 Task: Toggle the format on paste in the formatting.
Action: Mouse moved to (88, 494)
Screenshot: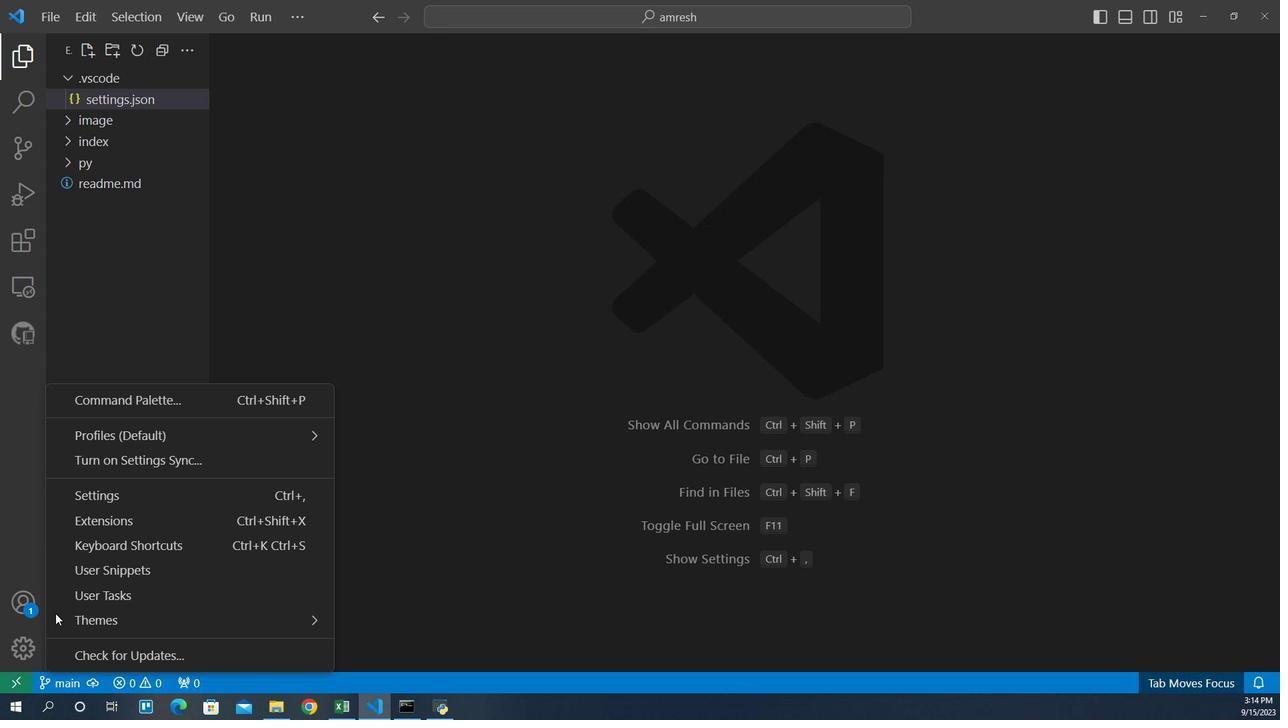 
Action: Mouse pressed left at (88, 494)
Screenshot: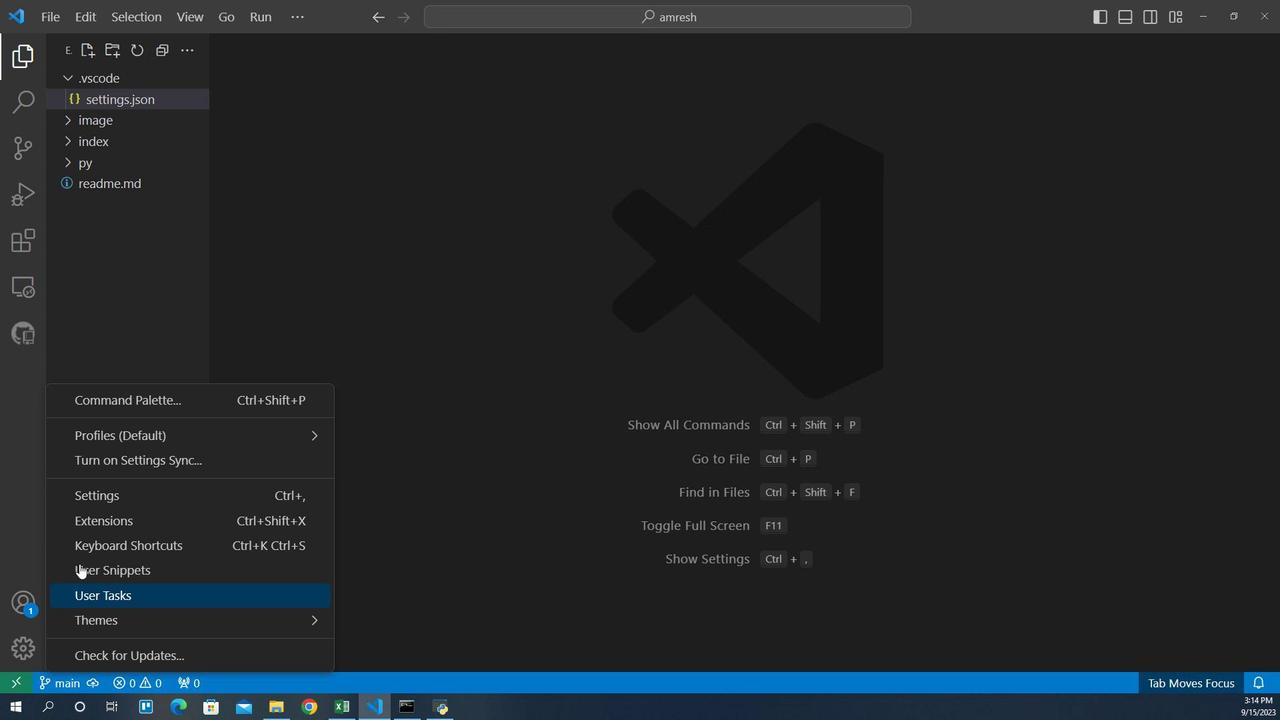 
Action: Mouse moved to (147, 404)
Screenshot: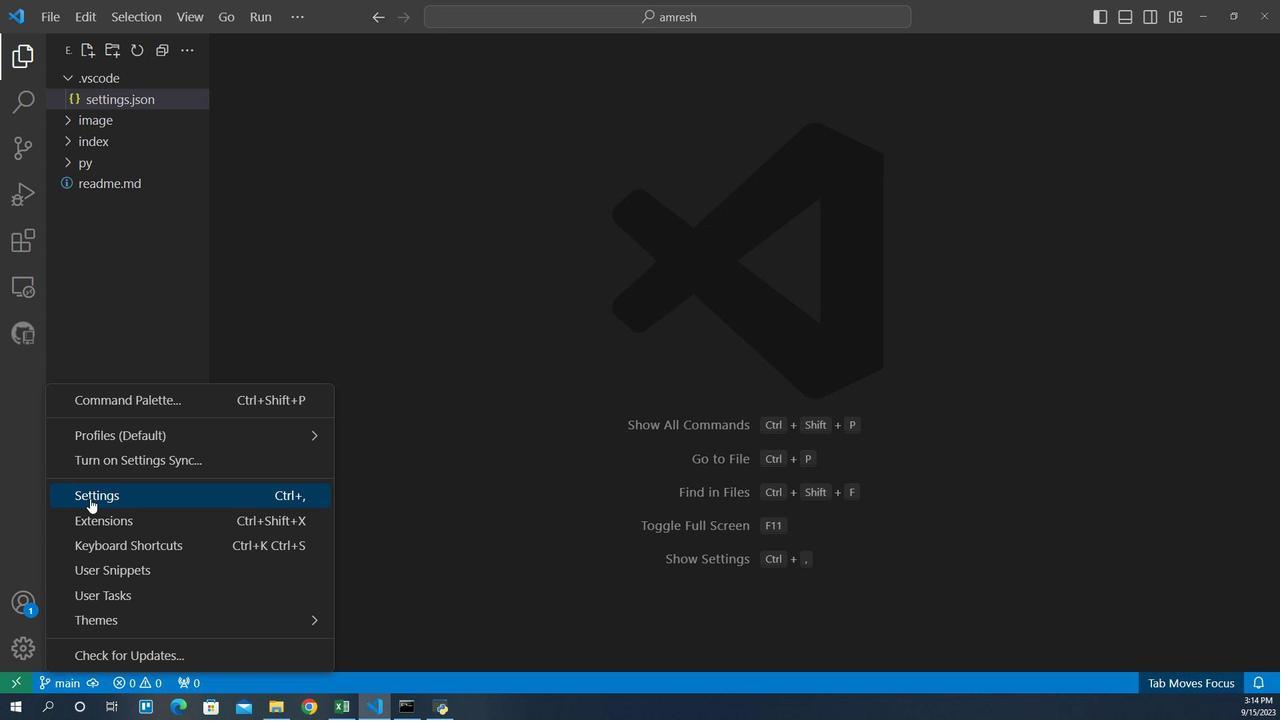 
Action: Mouse pressed left at (147, 404)
Screenshot: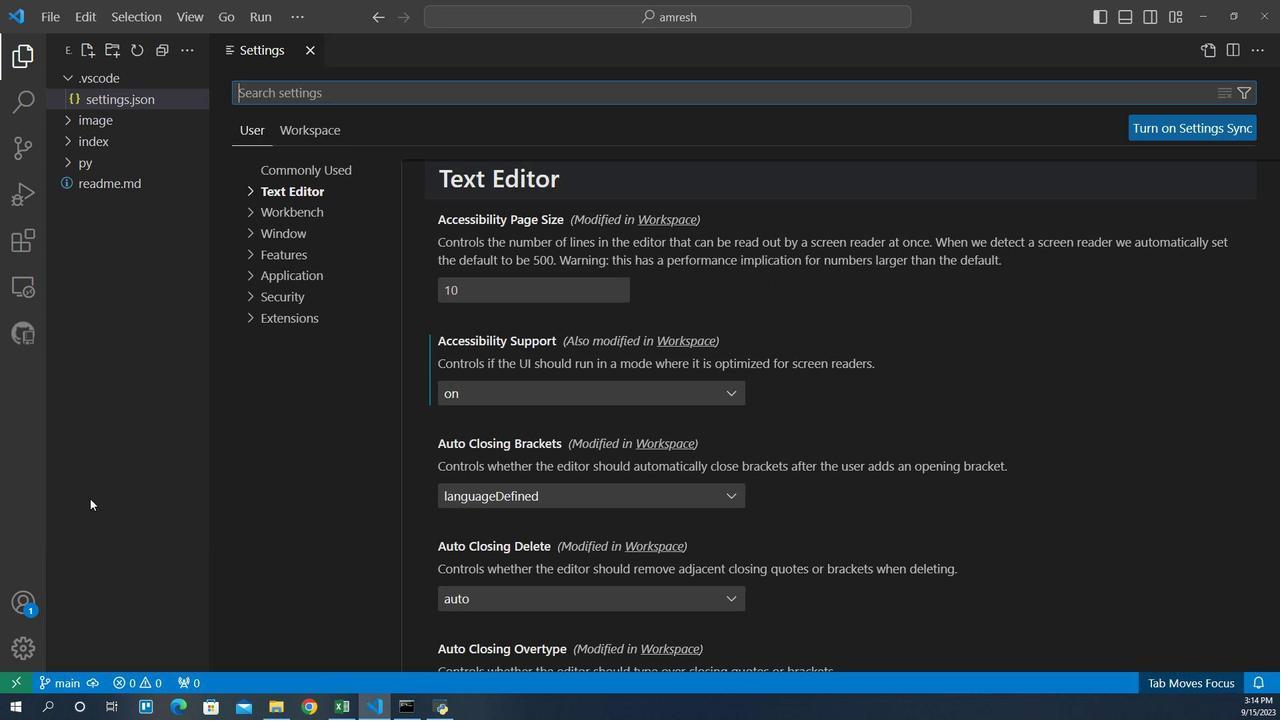 
Action: Mouse moved to (334, 190)
Screenshot: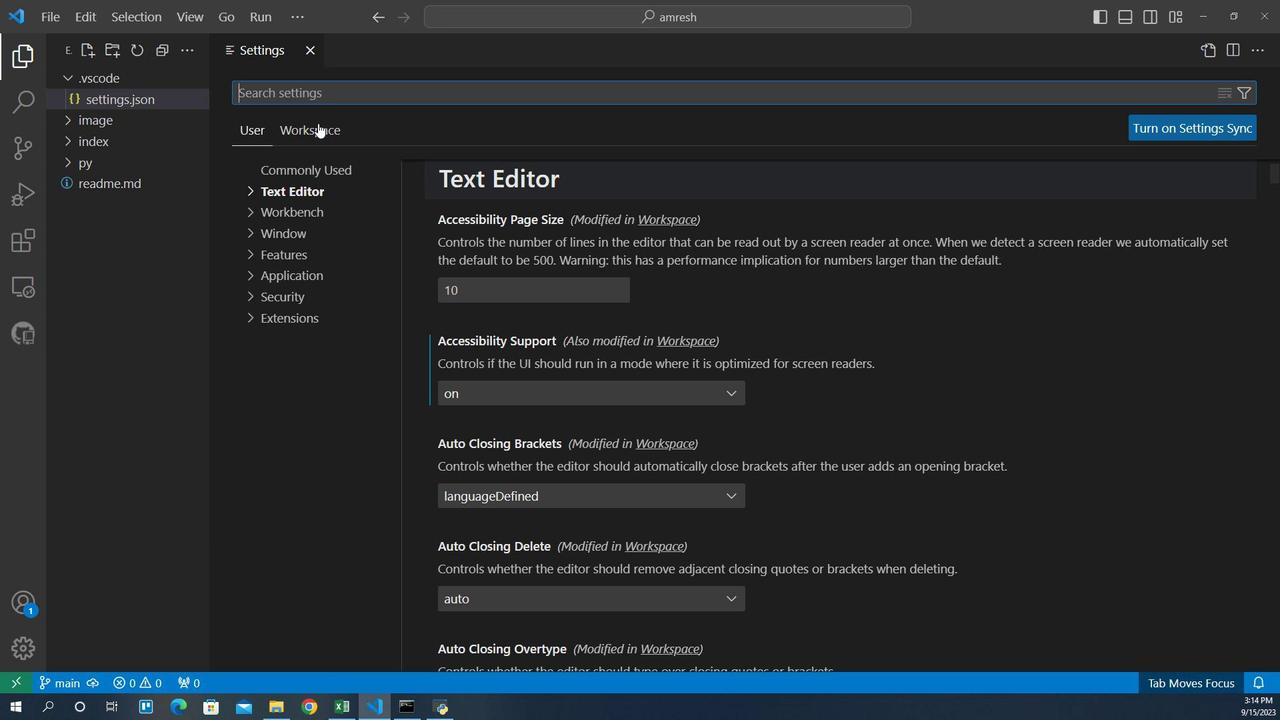 
Action: Mouse pressed left at (334, 190)
Screenshot: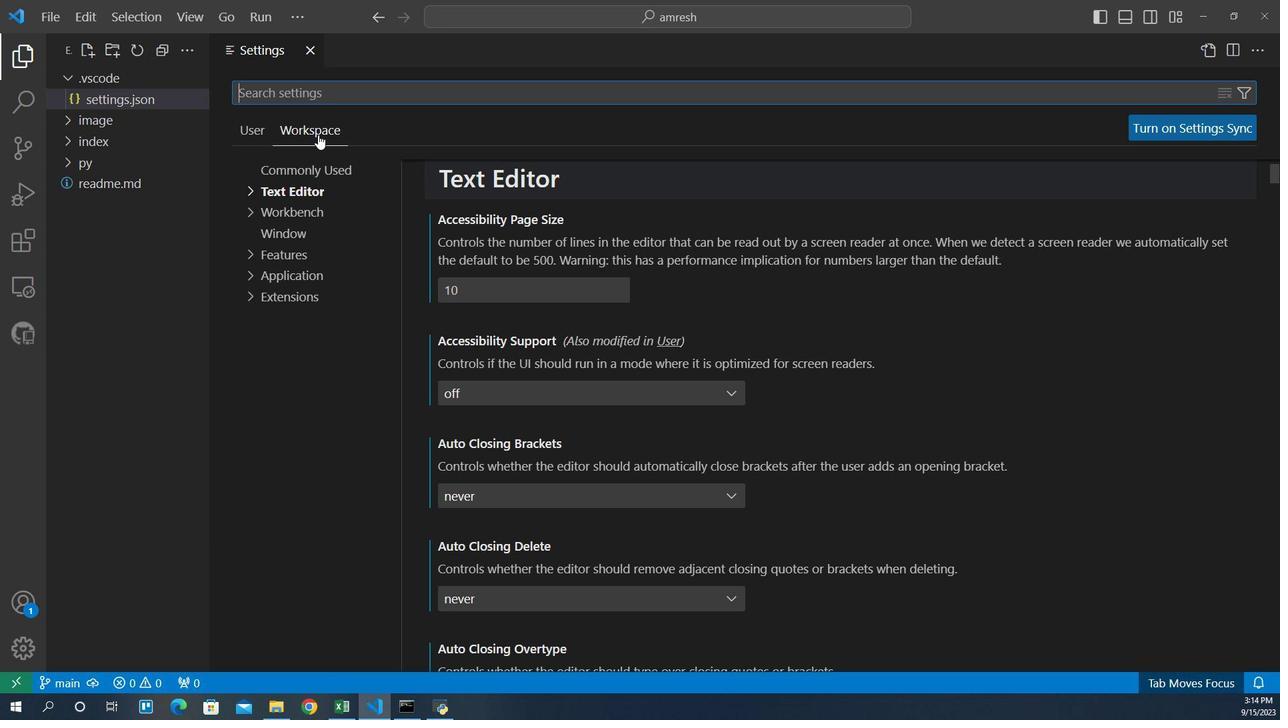 
Action: Mouse moved to (310, 230)
Screenshot: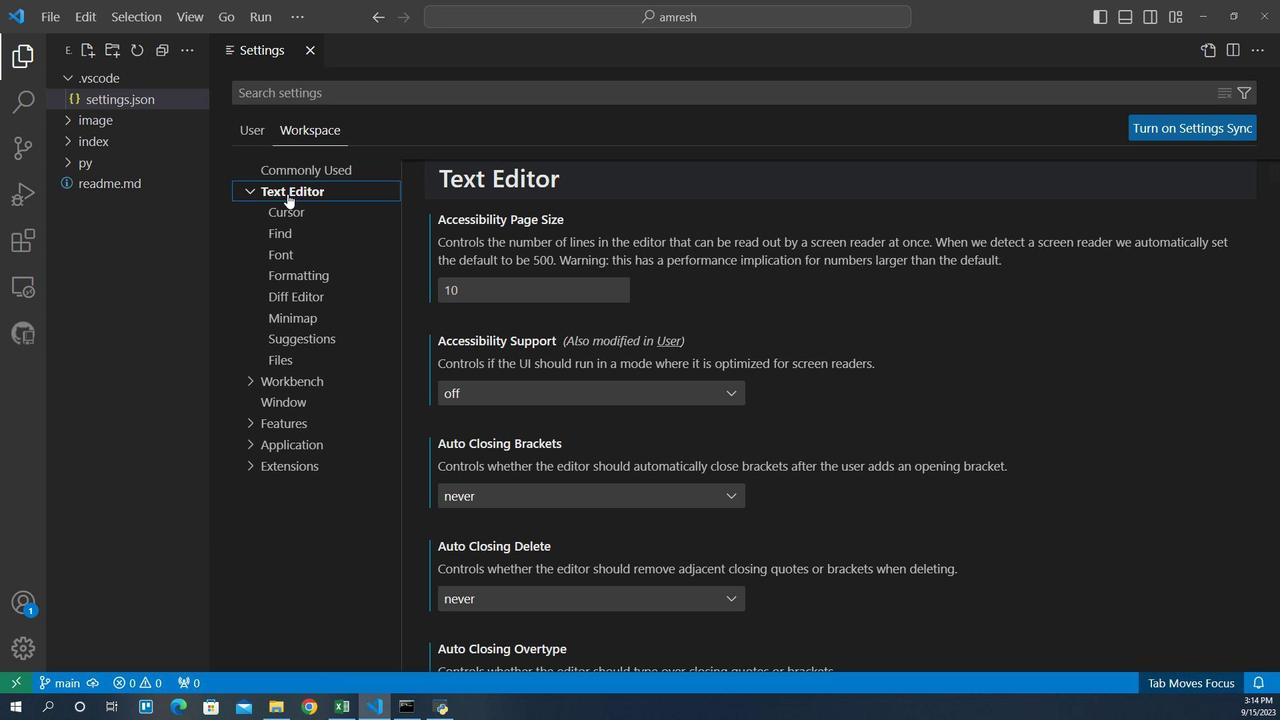 
Action: Mouse pressed left at (310, 230)
Screenshot: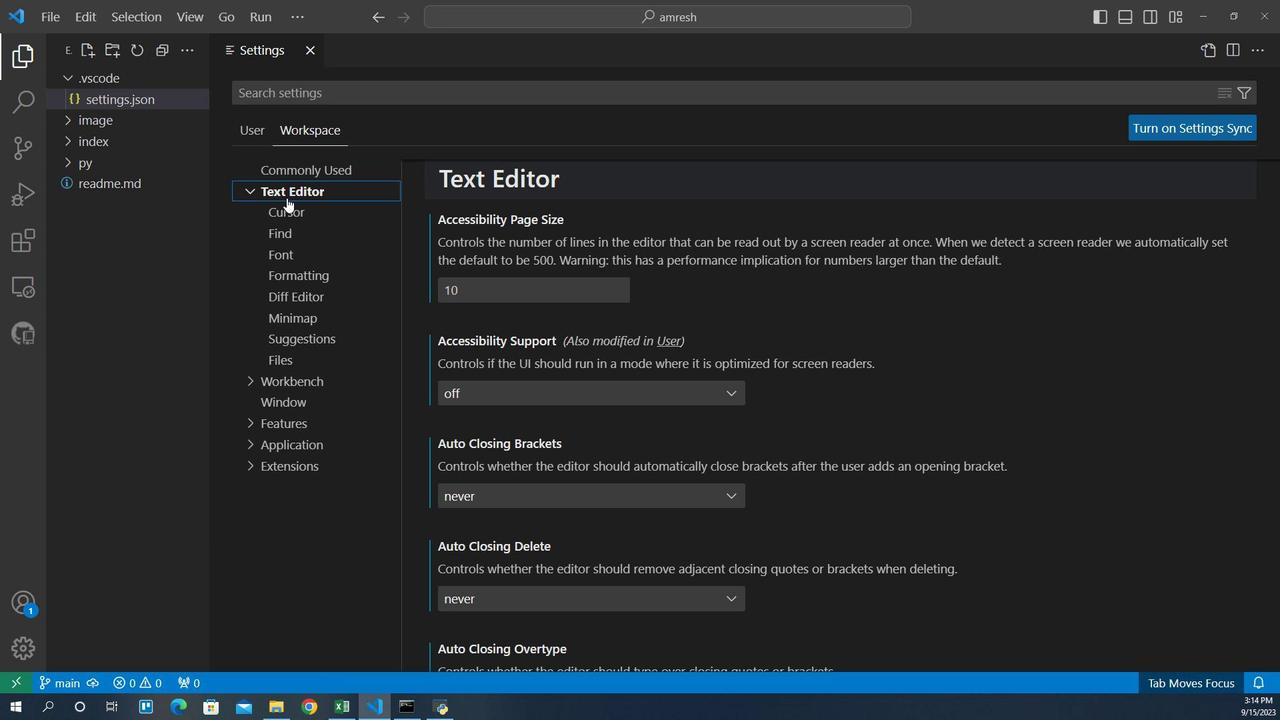 
Action: Mouse moved to (307, 278)
Screenshot: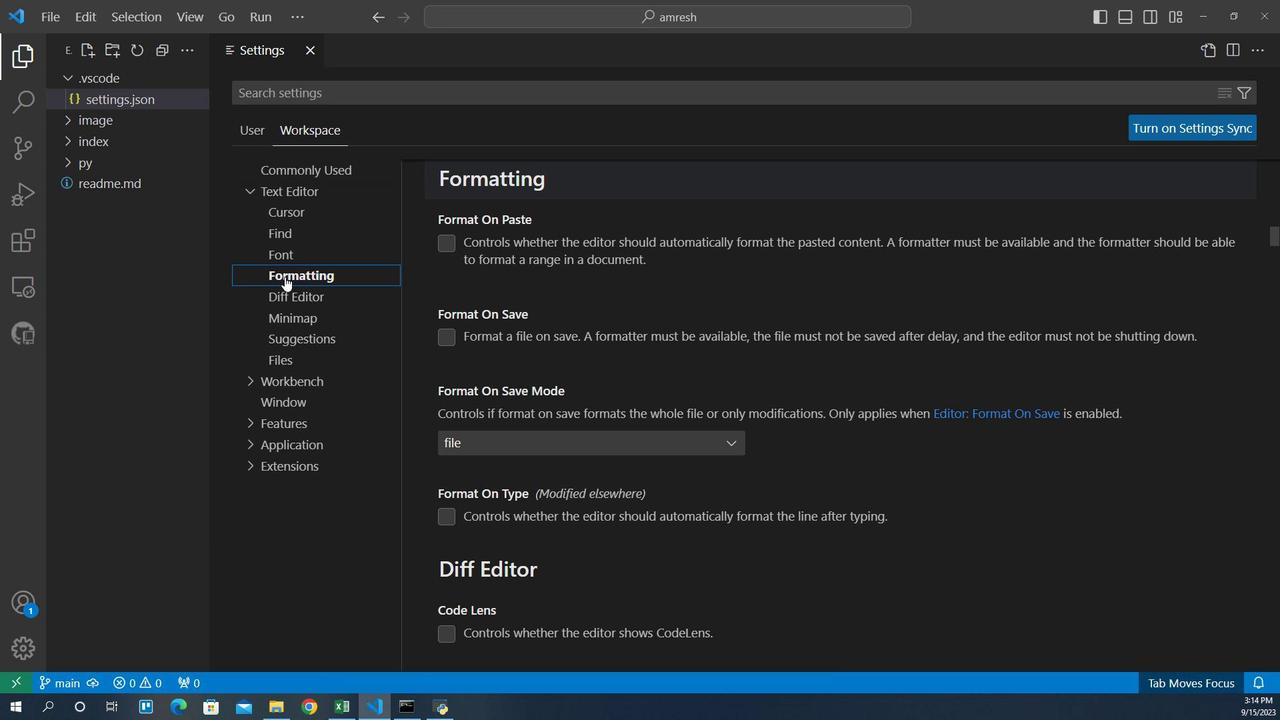 
Action: Mouse pressed left at (307, 278)
Screenshot: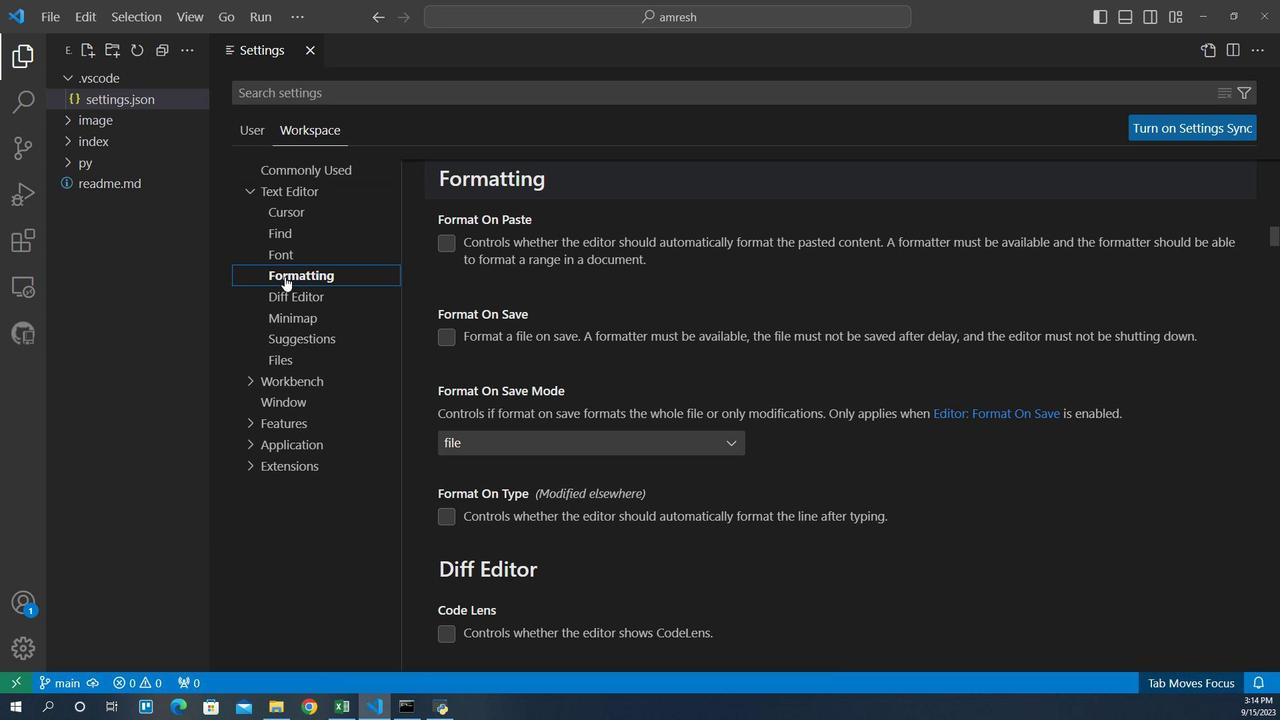 
Action: Mouse moved to (442, 256)
Screenshot: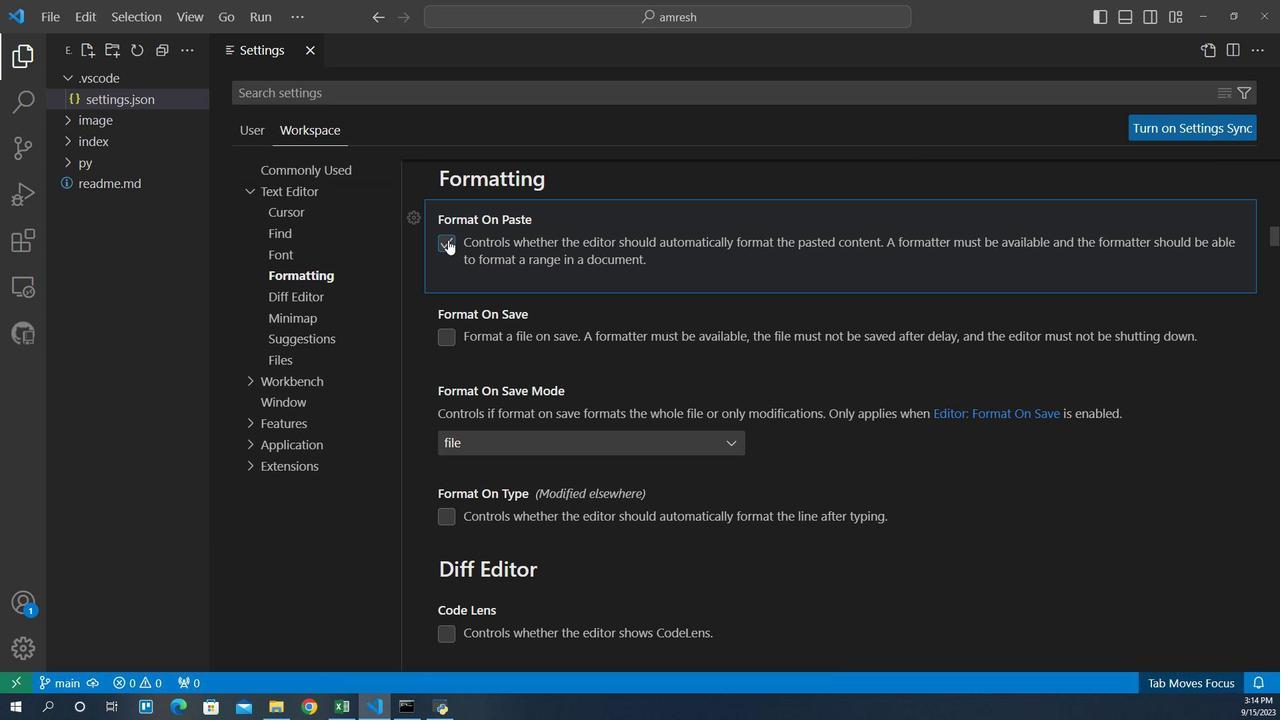 
Action: Mouse pressed left at (442, 256)
Screenshot: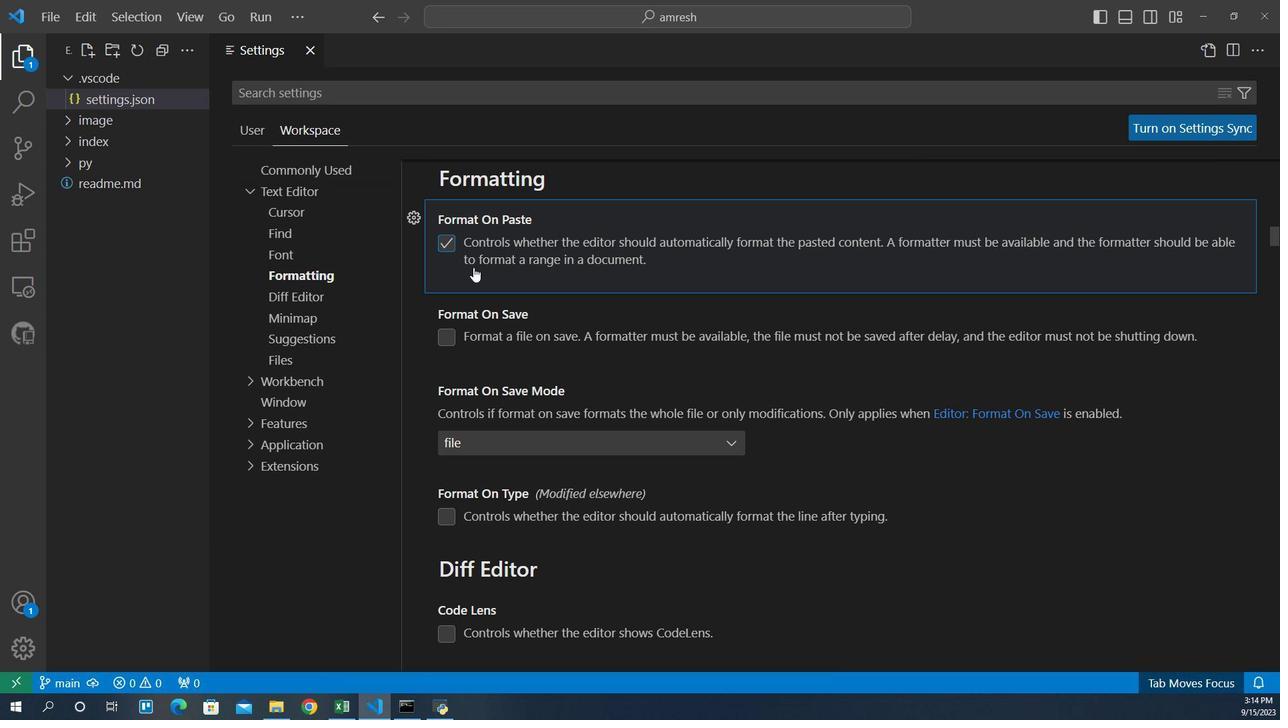 
Action: Mouse moved to (480, 280)
Screenshot: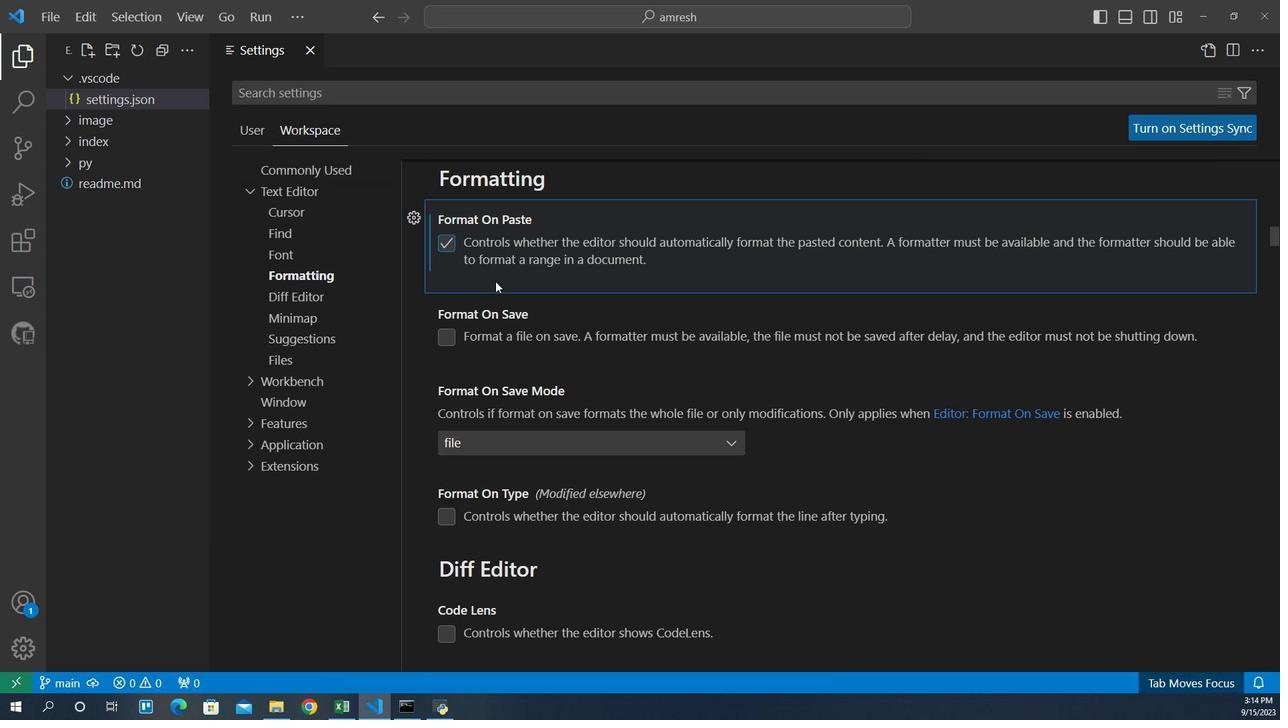 
